 Task: Select the workspace type as human resources.
Action: Mouse pressed left at (401, 64)
Screenshot: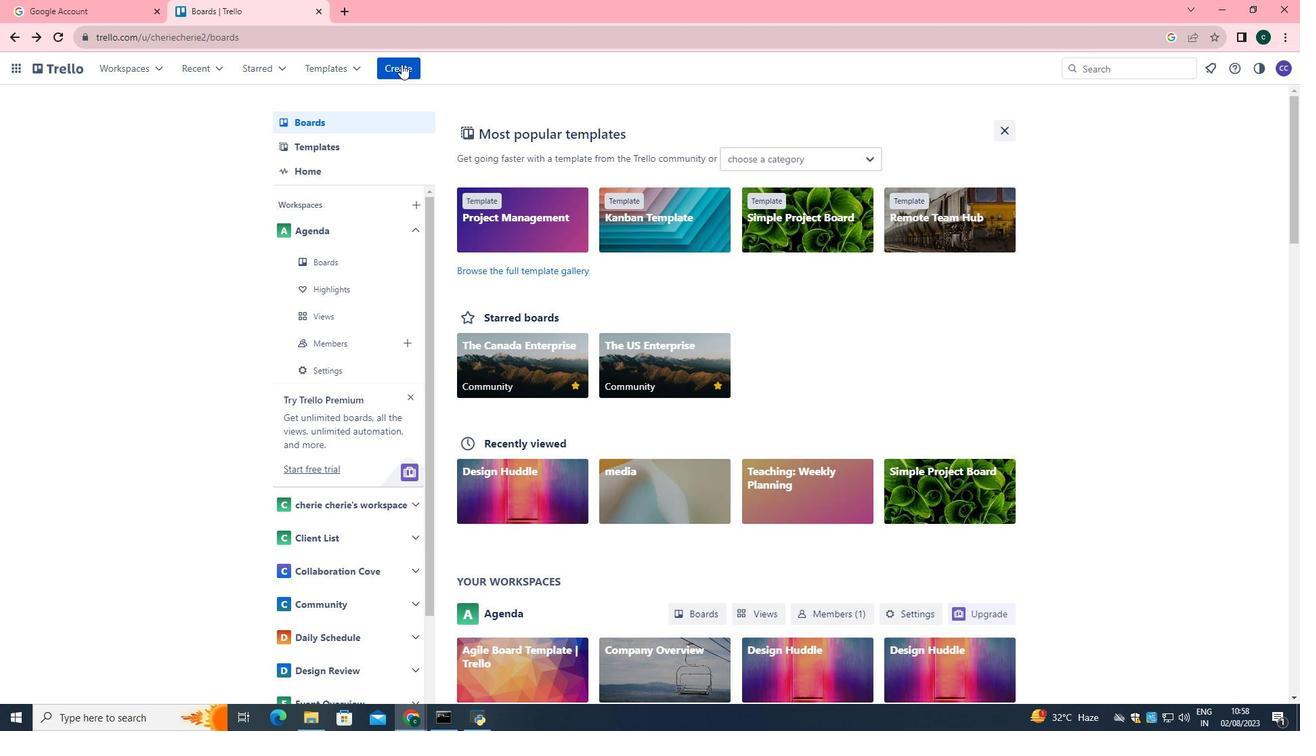 
Action: Mouse moved to (448, 203)
Screenshot: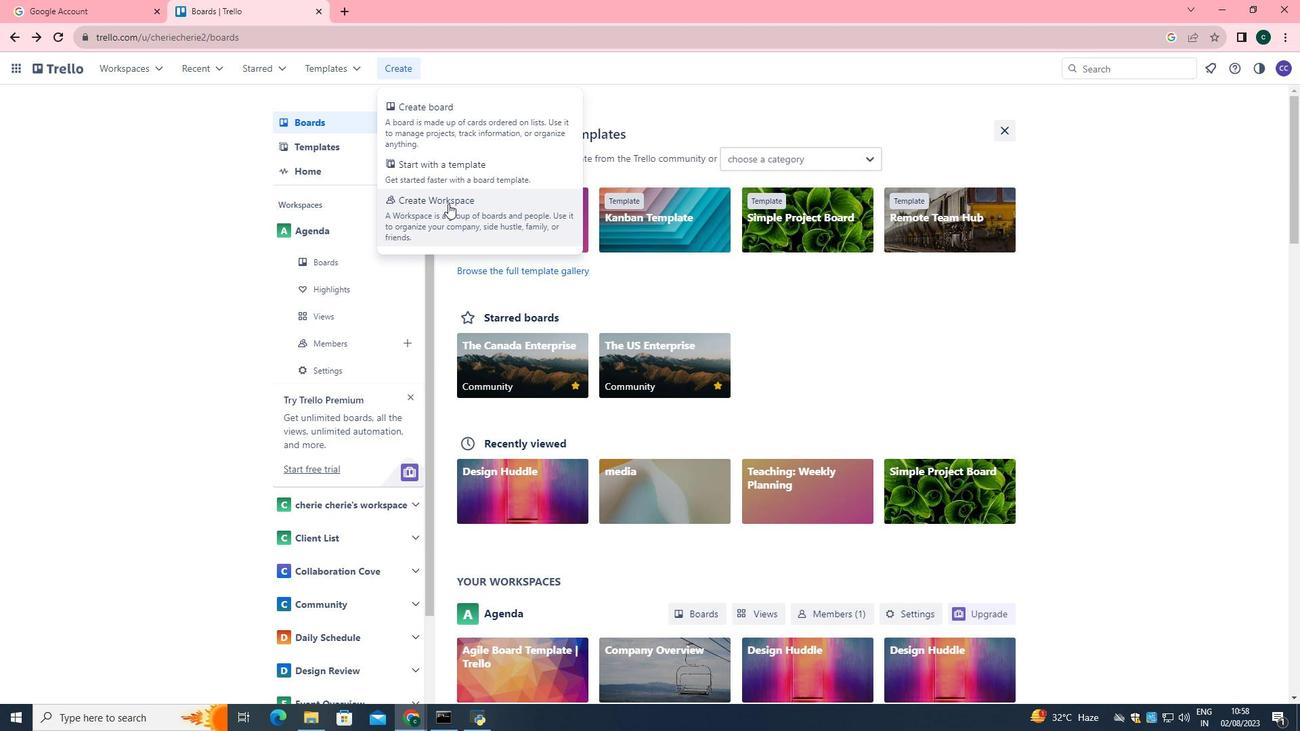 
Action: Mouse pressed left at (448, 203)
Screenshot: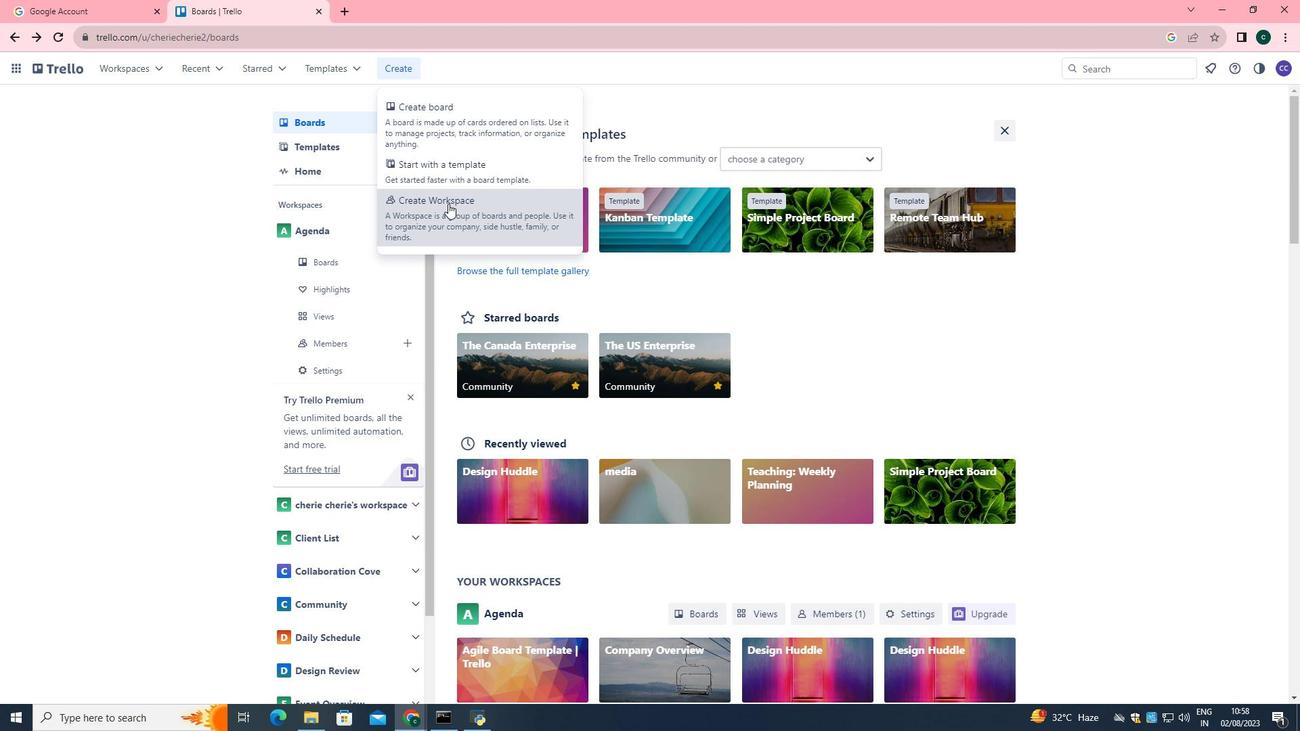 
Action: Mouse moved to (476, 319)
Screenshot: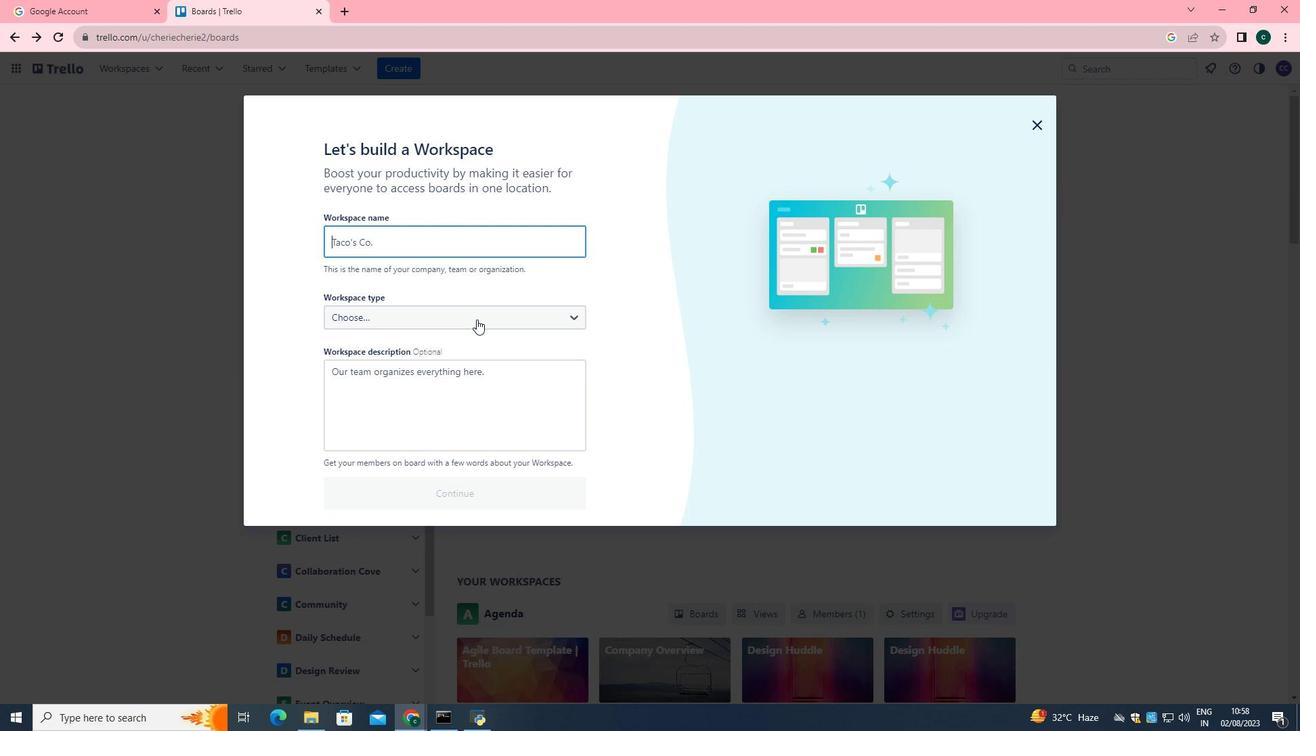 
Action: Mouse pressed left at (476, 319)
Screenshot: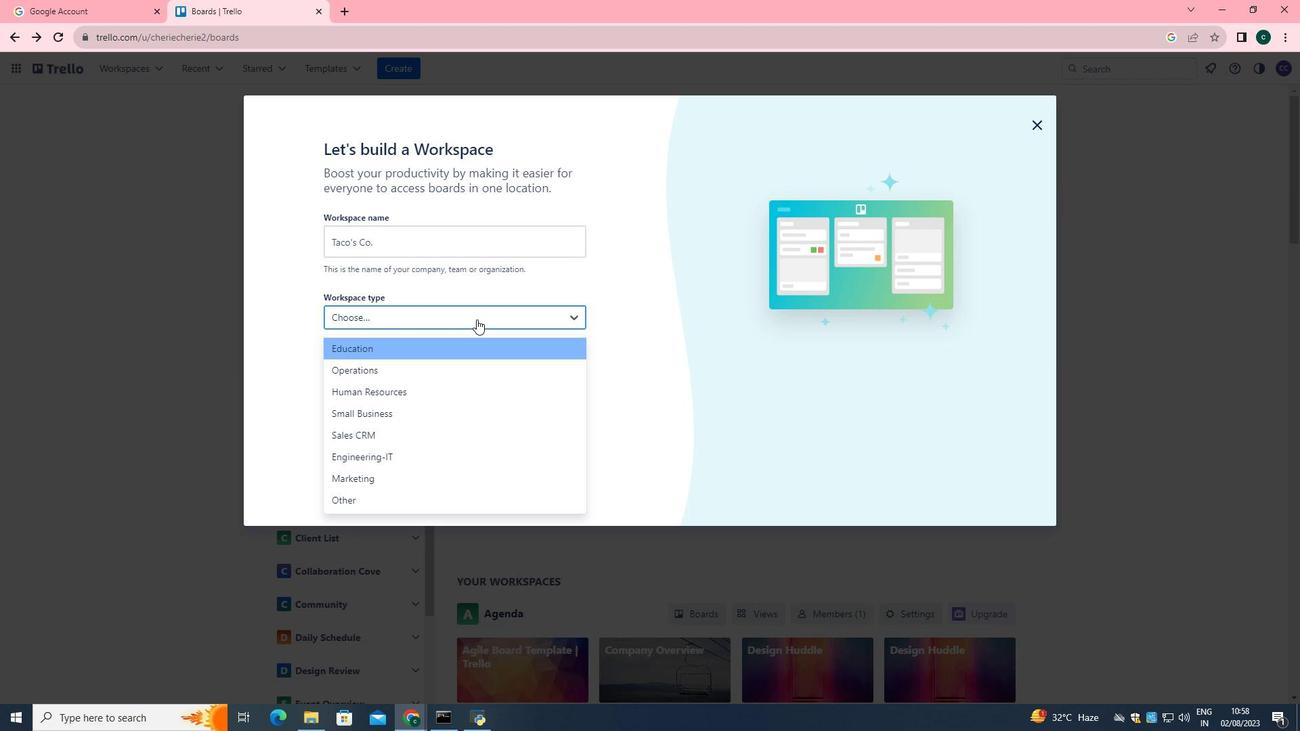 
Action: Mouse moved to (433, 398)
Screenshot: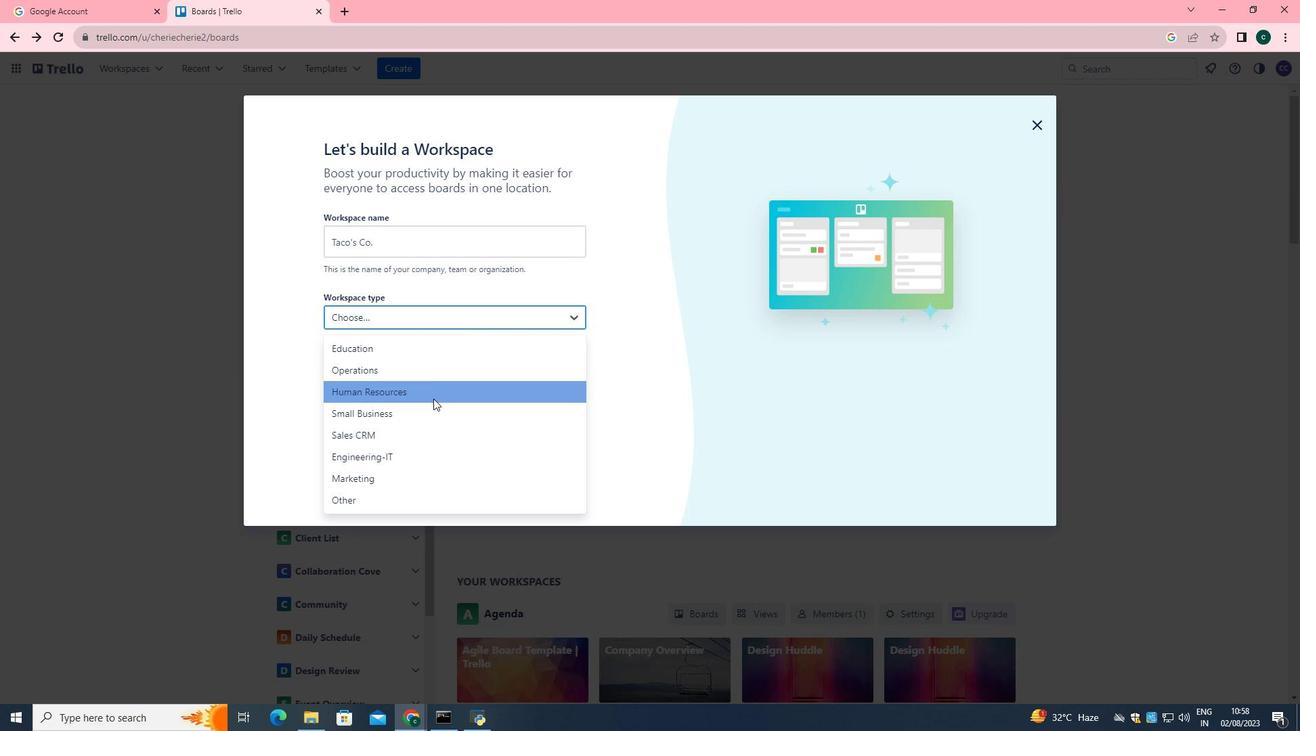
Action: Mouse pressed left at (433, 398)
Screenshot: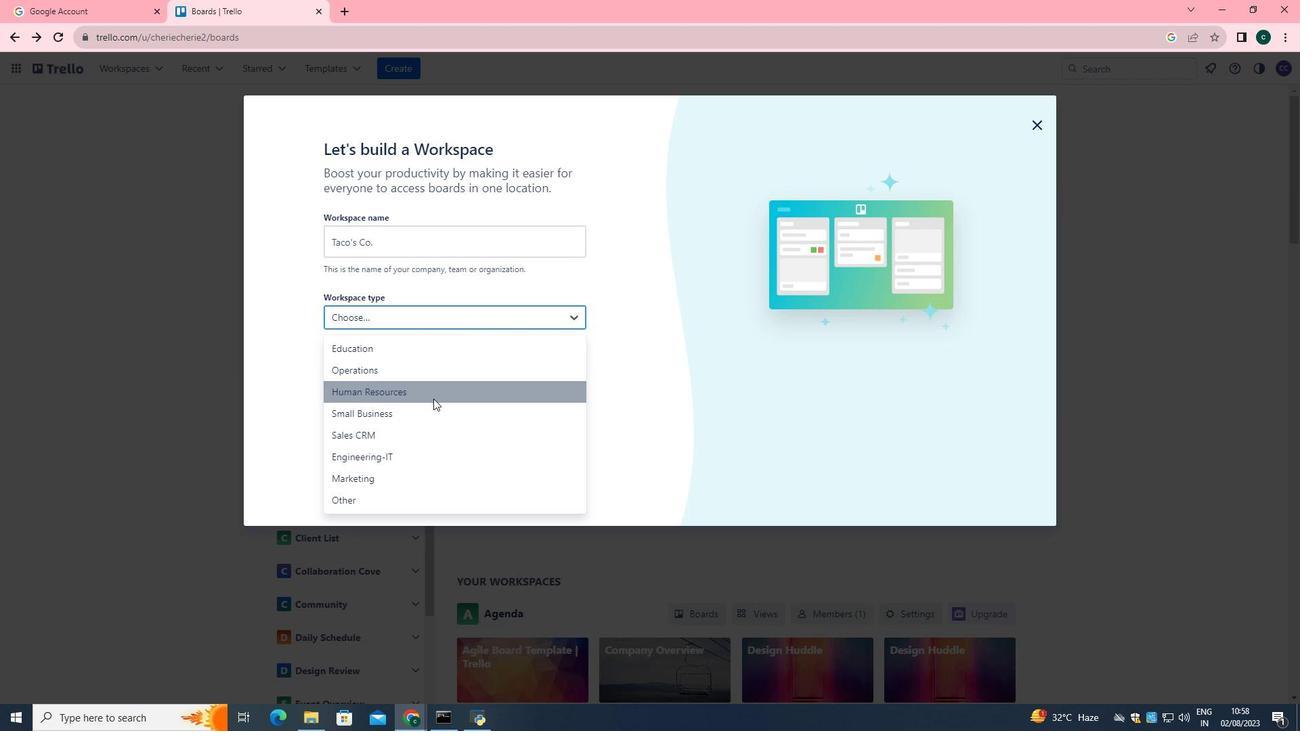 
Action: Mouse moved to (433, 398)
Screenshot: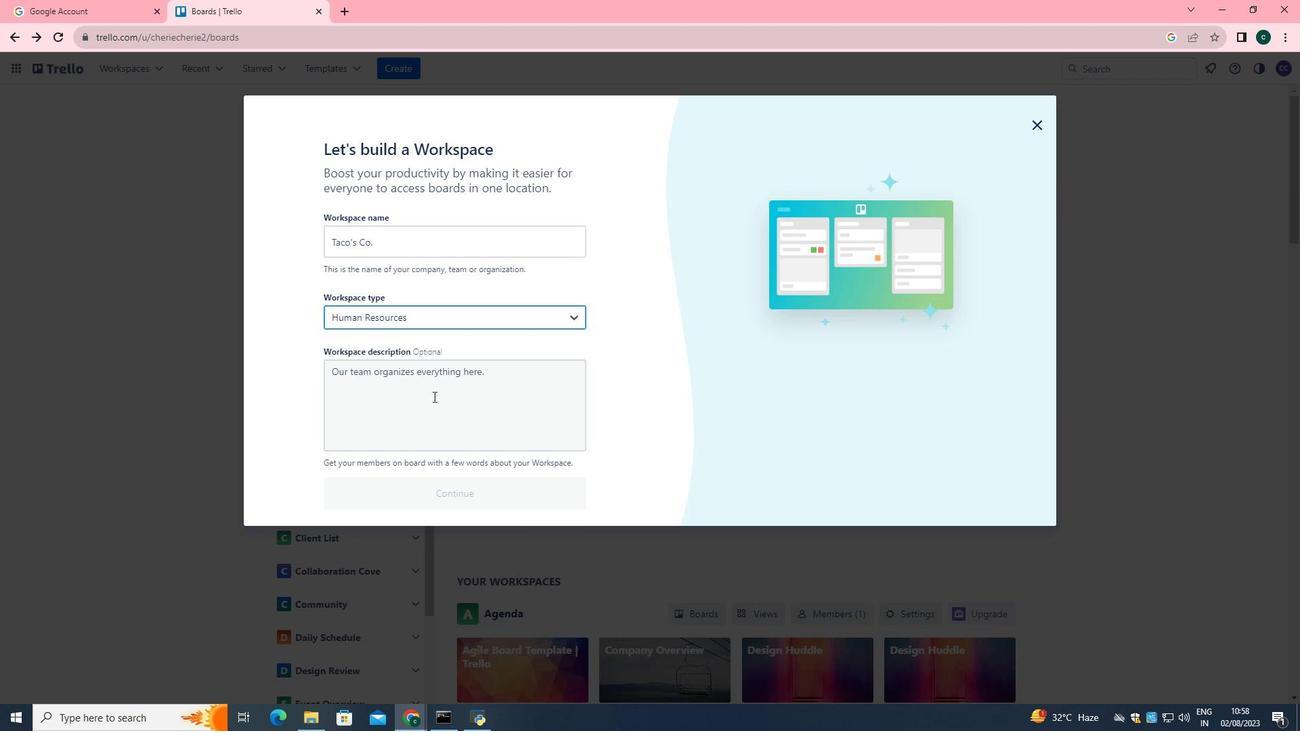 
